 Task: Create a rule from the Agile list, Priority changed -> Complete task in the project AgileBazaar if Priority Cleared then Complete Task
Action: Mouse moved to (948, 83)
Screenshot: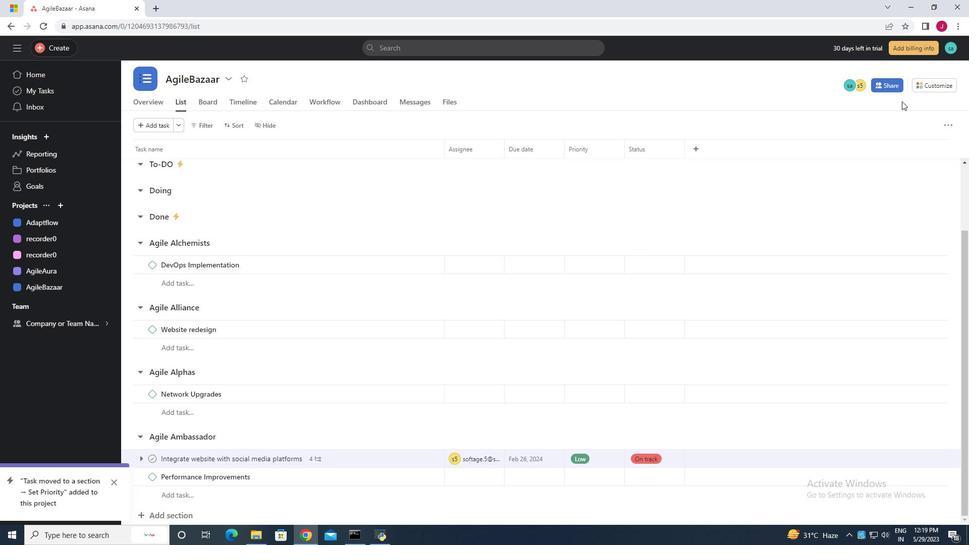 
Action: Mouse pressed left at (948, 83)
Screenshot: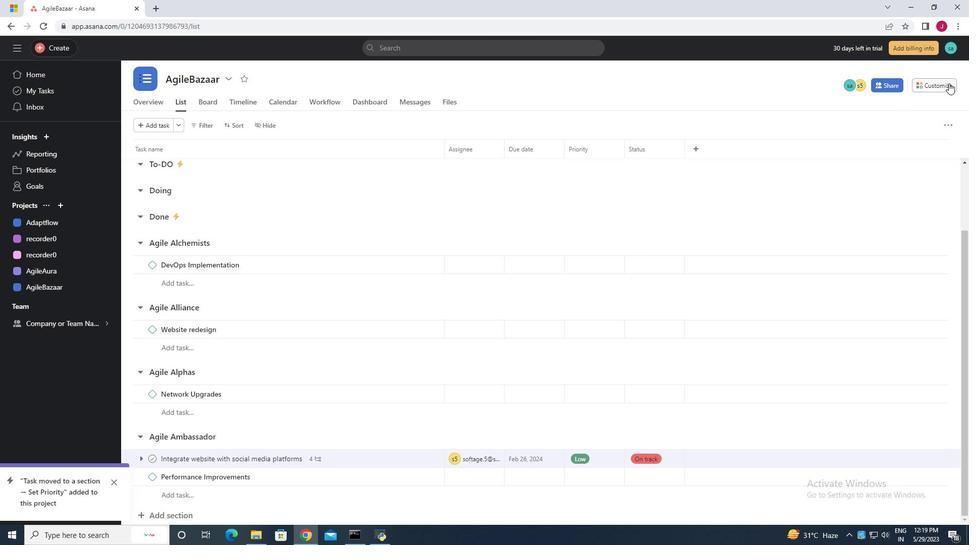 
Action: Mouse moved to (764, 217)
Screenshot: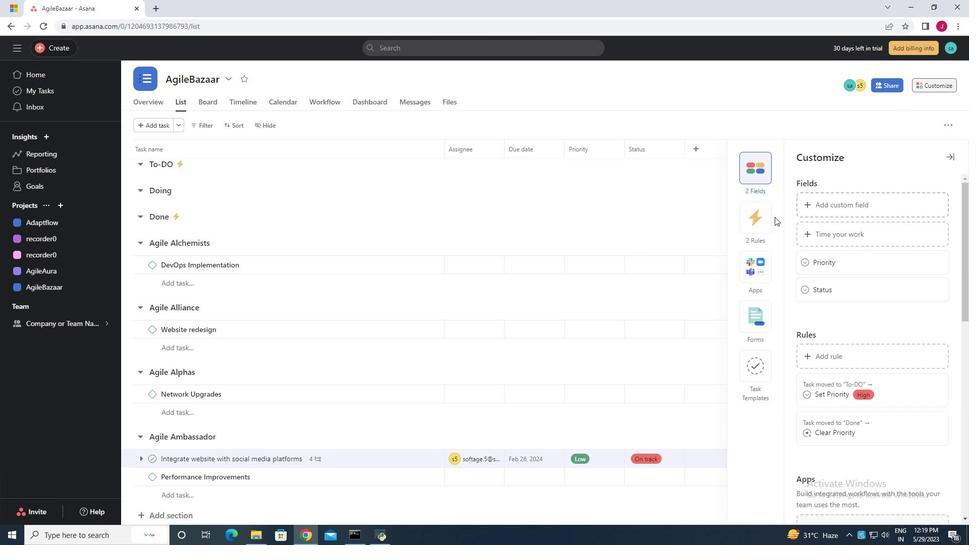 
Action: Mouse pressed left at (764, 217)
Screenshot: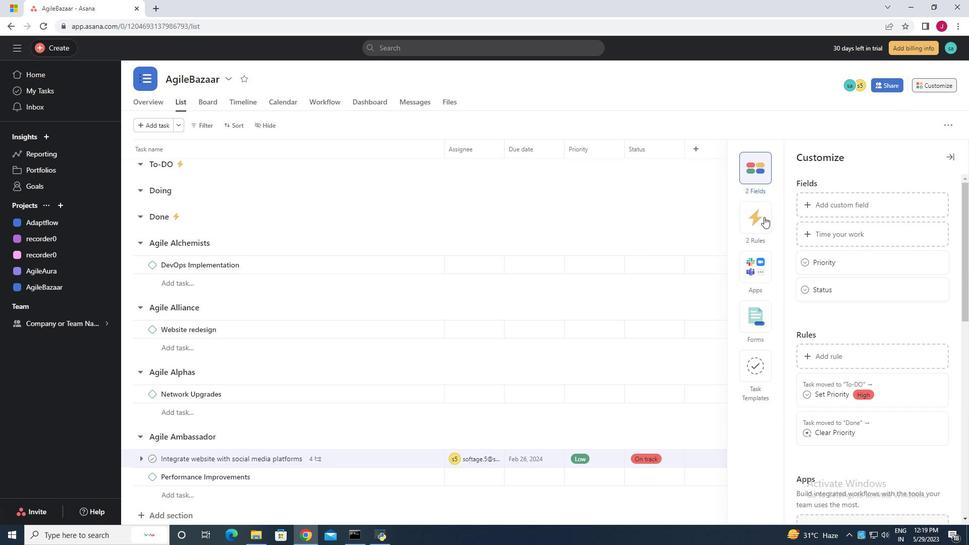 
Action: Mouse moved to (828, 201)
Screenshot: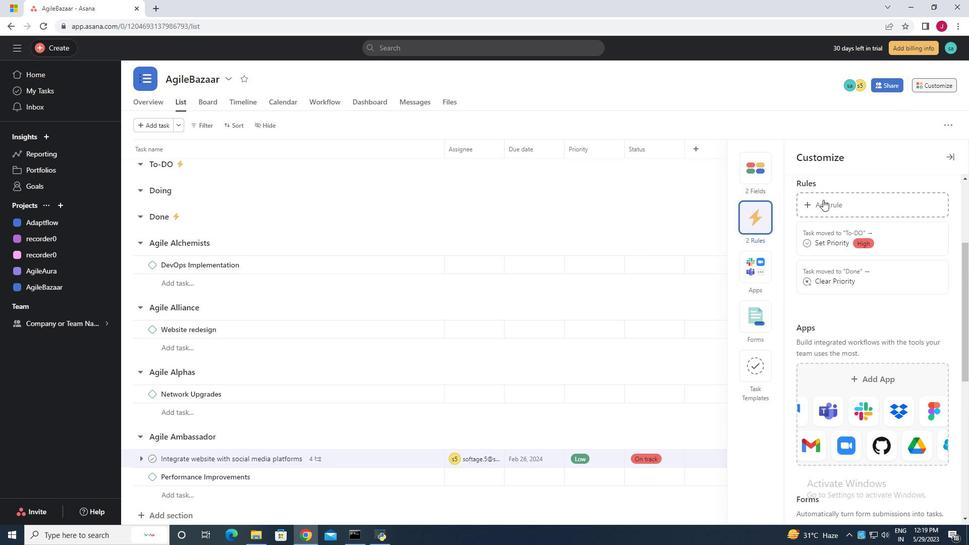 
Action: Mouse pressed left at (828, 201)
Screenshot: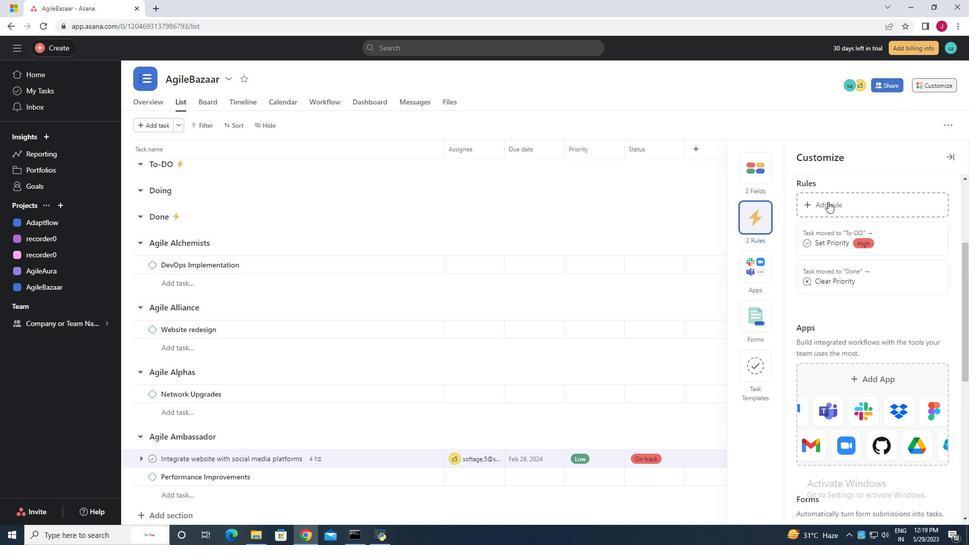 
Action: Mouse moved to (209, 151)
Screenshot: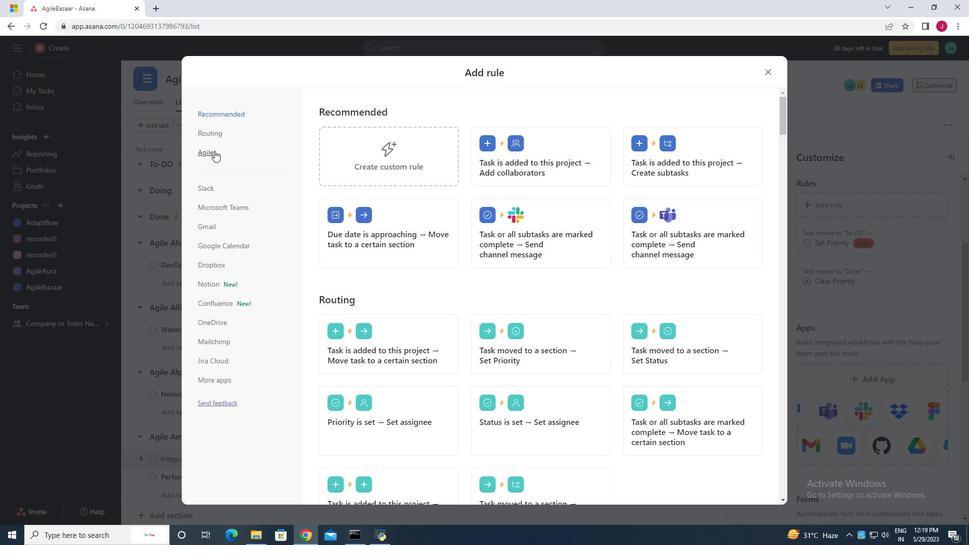 
Action: Mouse pressed left at (209, 151)
Screenshot: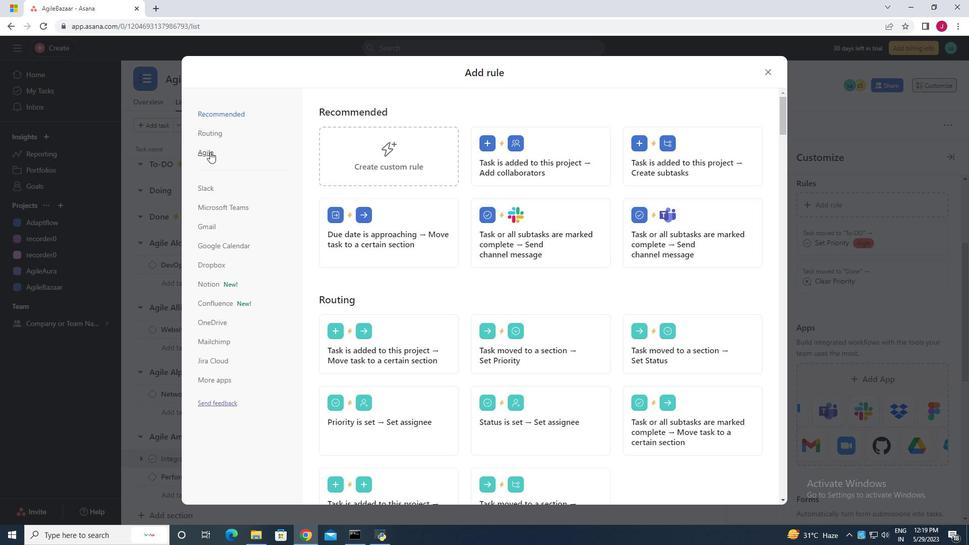 
Action: Mouse moved to (426, 161)
Screenshot: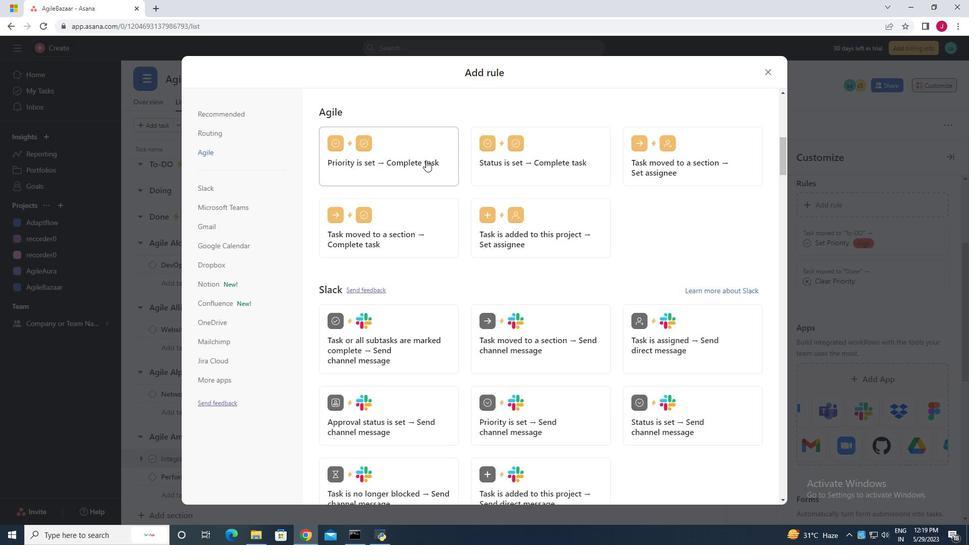 
Action: Mouse pressed left at (426, 161)
Screenshot: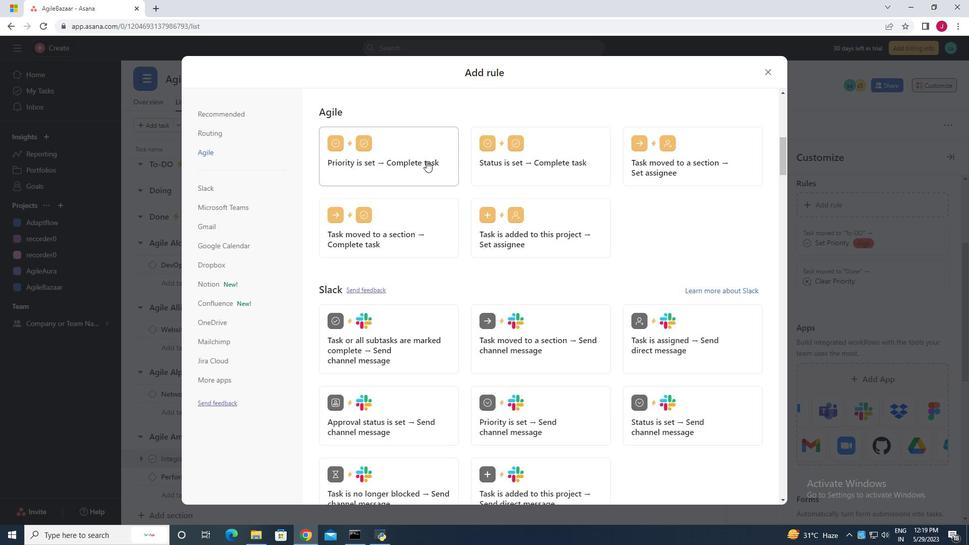 
Action: Mouse moved to (651, 171)
Screenshot: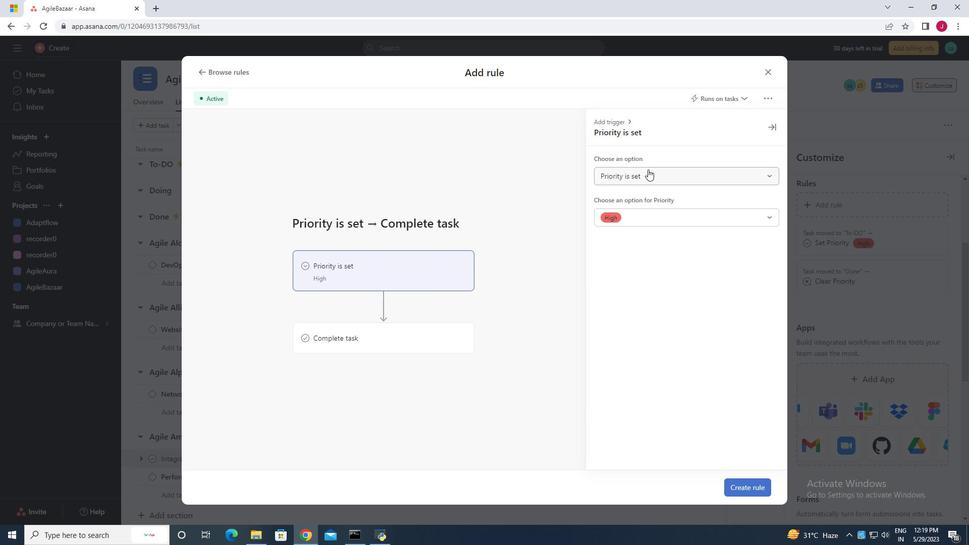 
Action: Mouse pressed left at (651, 171)
Screenshot: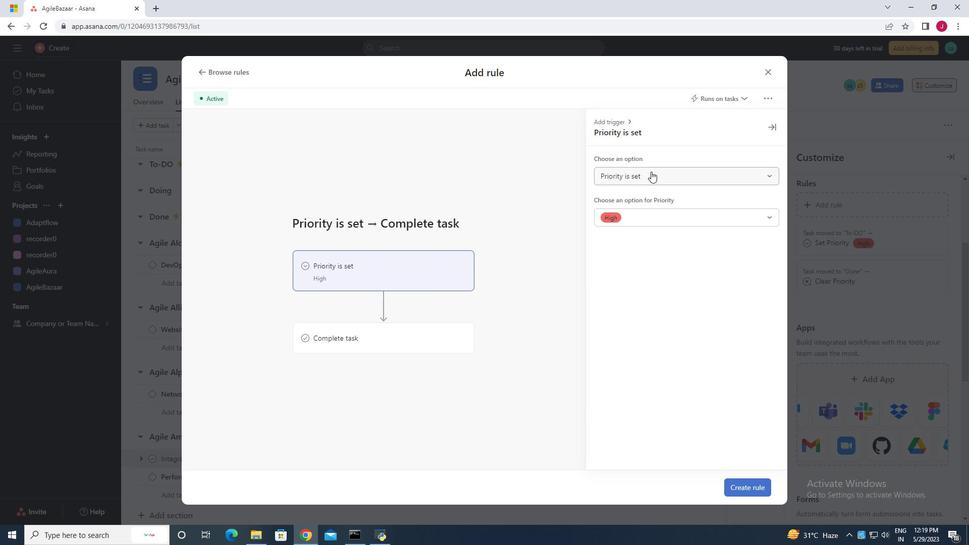 
Action: Mouse moved to (641, 216)
Screenshot: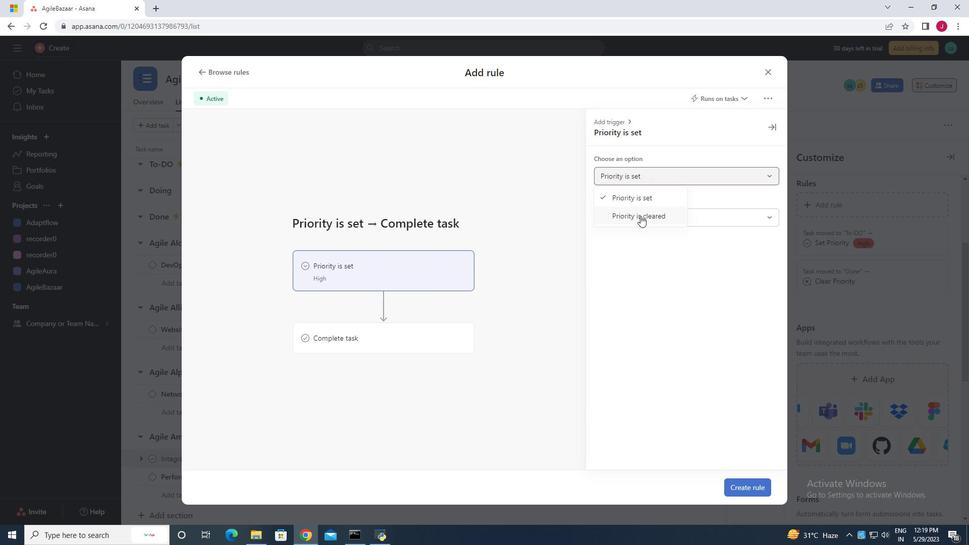 
Action: Mouse pressed left at (641, 216)
Screenshot: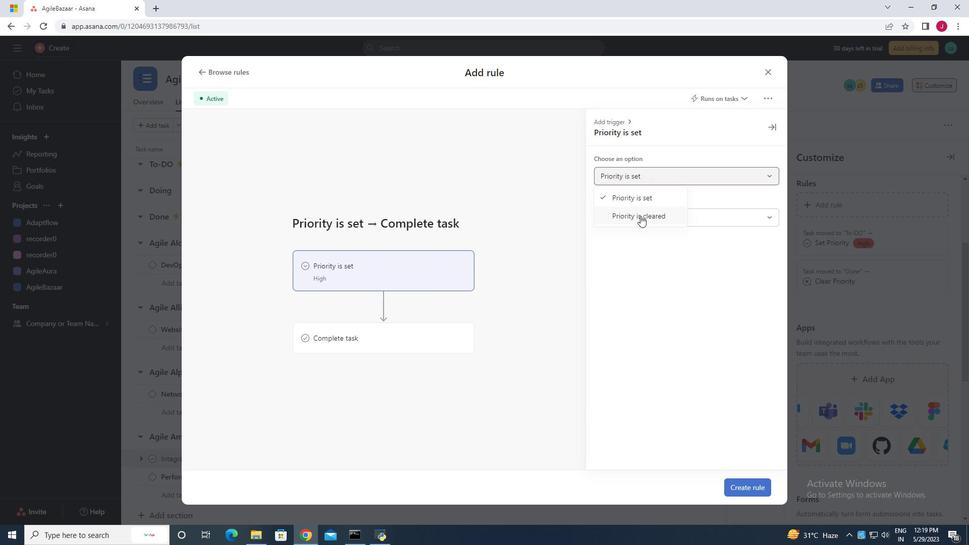 
Action: Mouse moved to (746, 487)
Screenshot: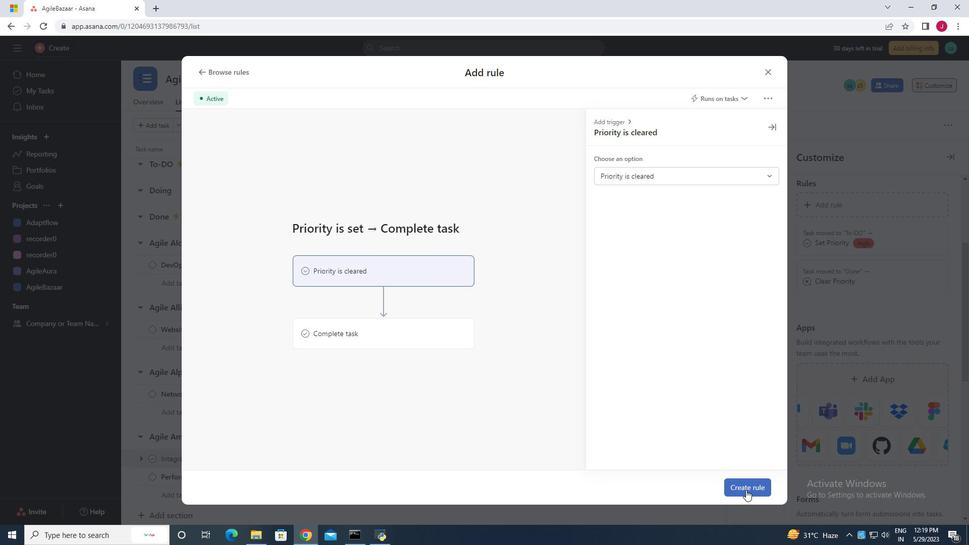 
Action: Mouse pressed left at (746, 487)
Screenshot: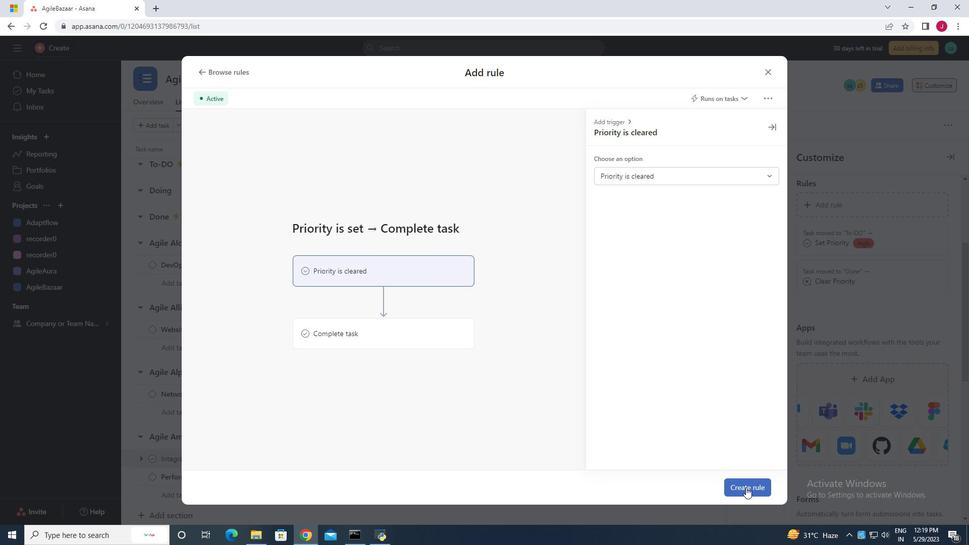 
Action: Mouse moved to (738, 479)
Screenshot: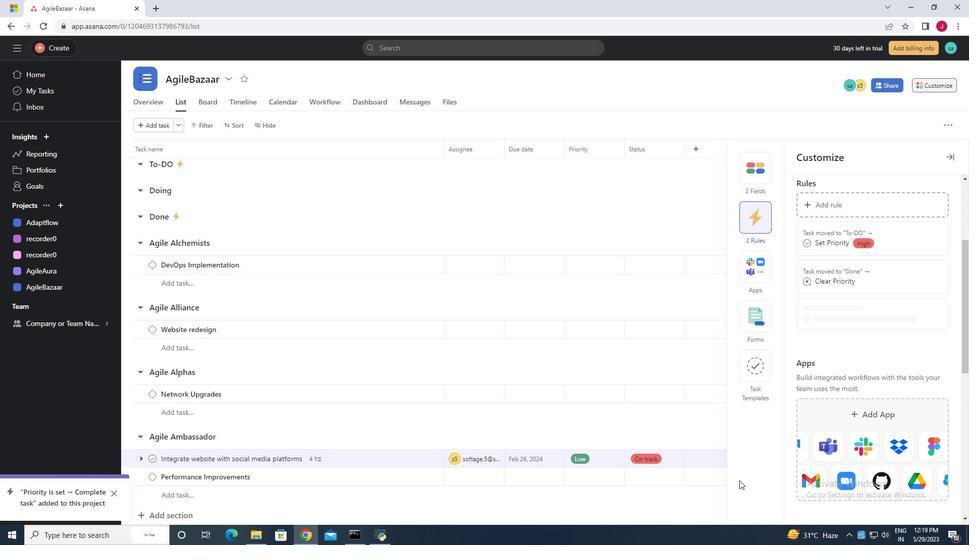 
